 Task: Add Bonne Maman Wild Blueberry Preserves to the cart.
Action: Mouse moved to (785, 280)
Screenshot: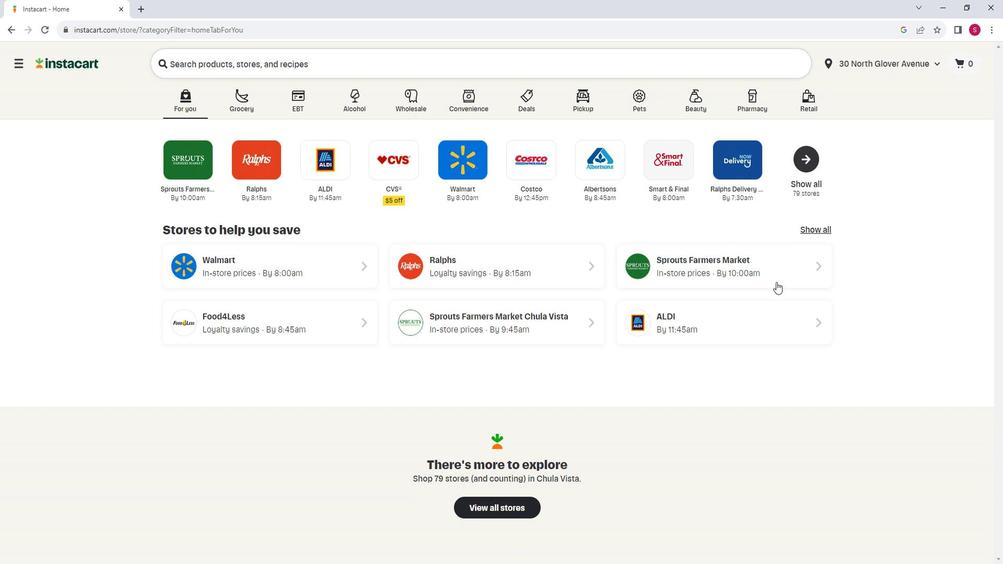 
Action: Mouse pressed left at (785, 280)
Screenshot: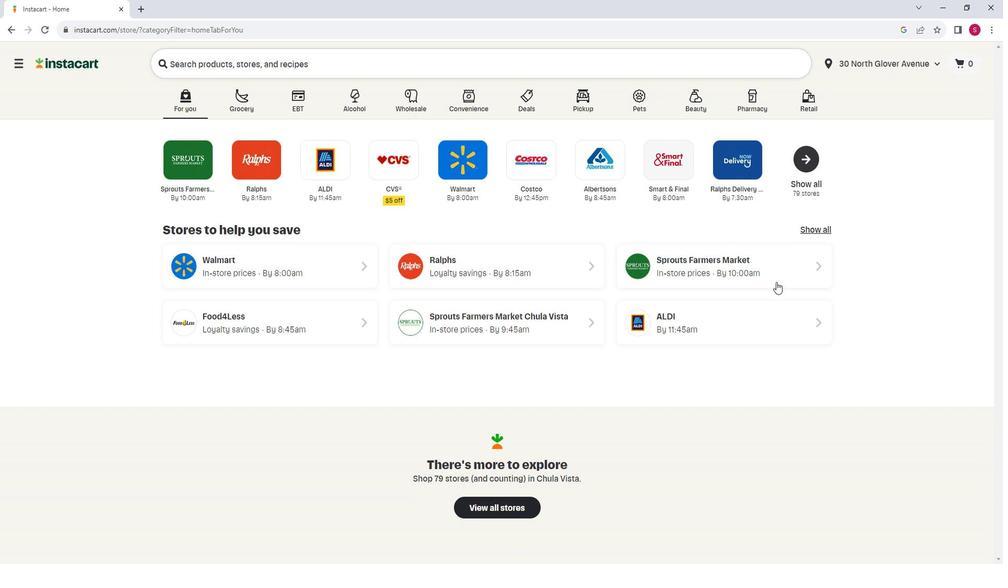 
Action: Mouse moved to (123, 273)
Screenshot: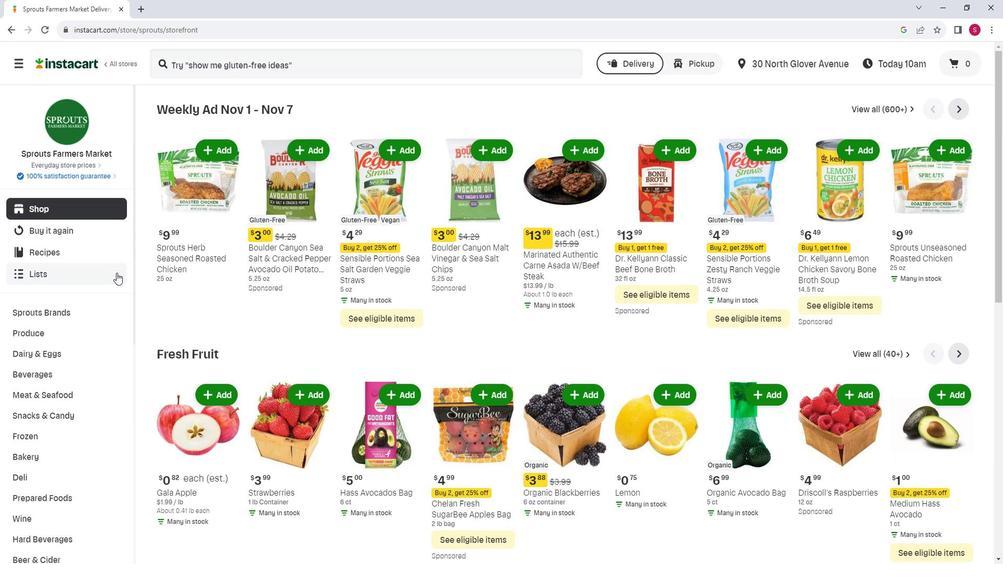 
Action: Mouse scrolled (123, 272) with delta (0, 0)
Screenshot: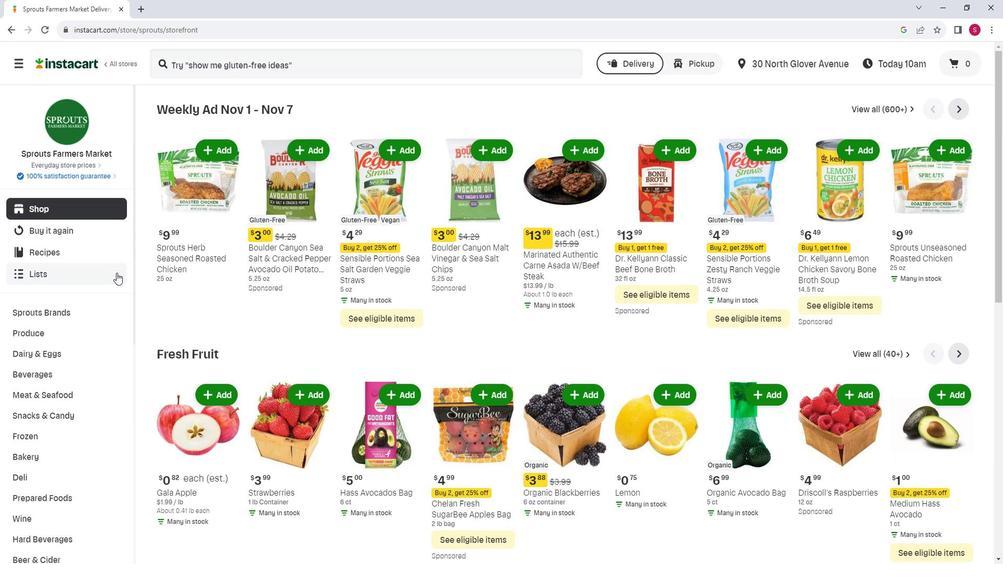 
Action: Mouse moved to (109, 311)
Screenshot: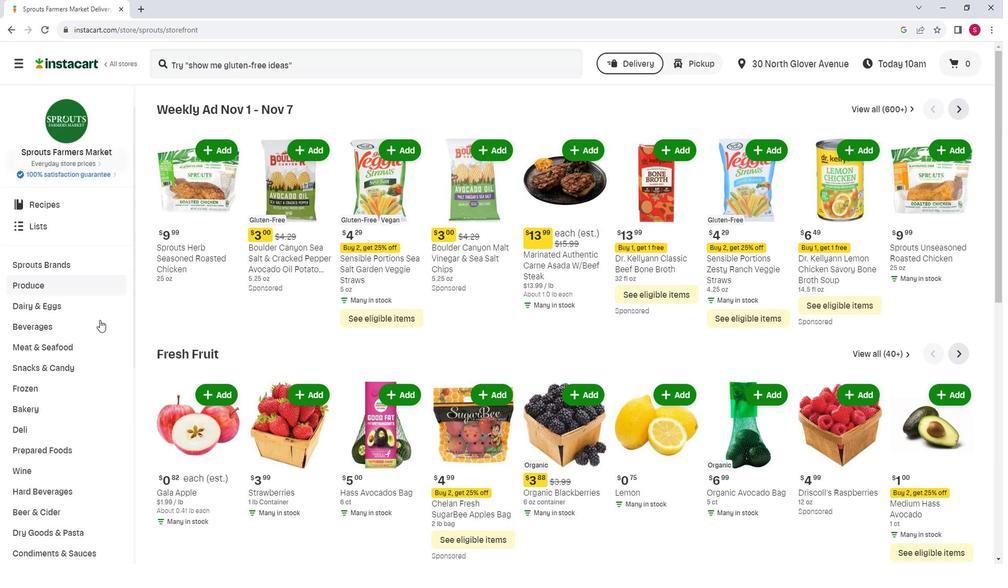 
Action: Mouse scrolled (109, 310) with delta (0, 0)
Screenshot: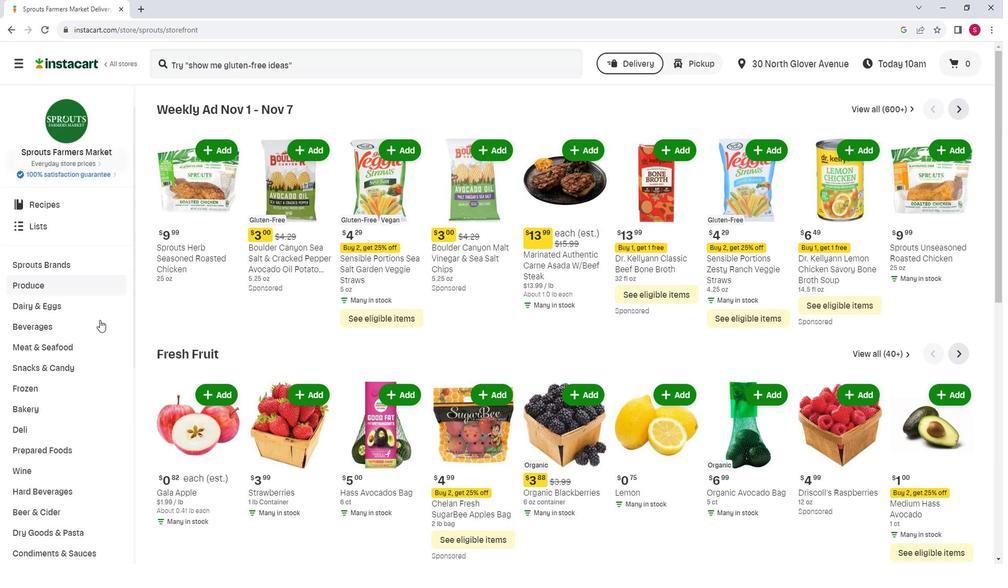 
Action: Mouse moved to (107, 323)
Screenshot: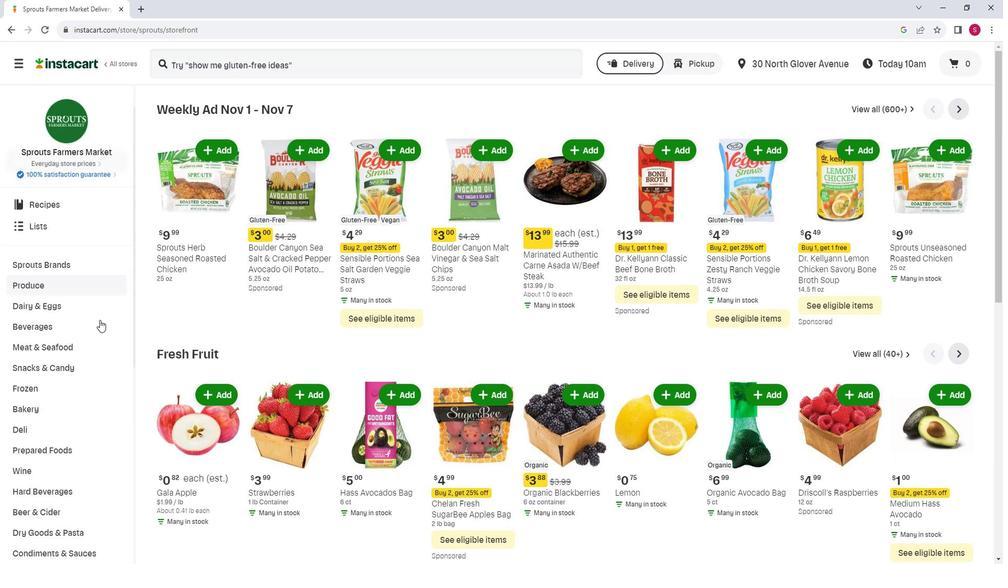 
Action: Mouse scrolled (107, 323) with delta (0, 0)
Screenshot: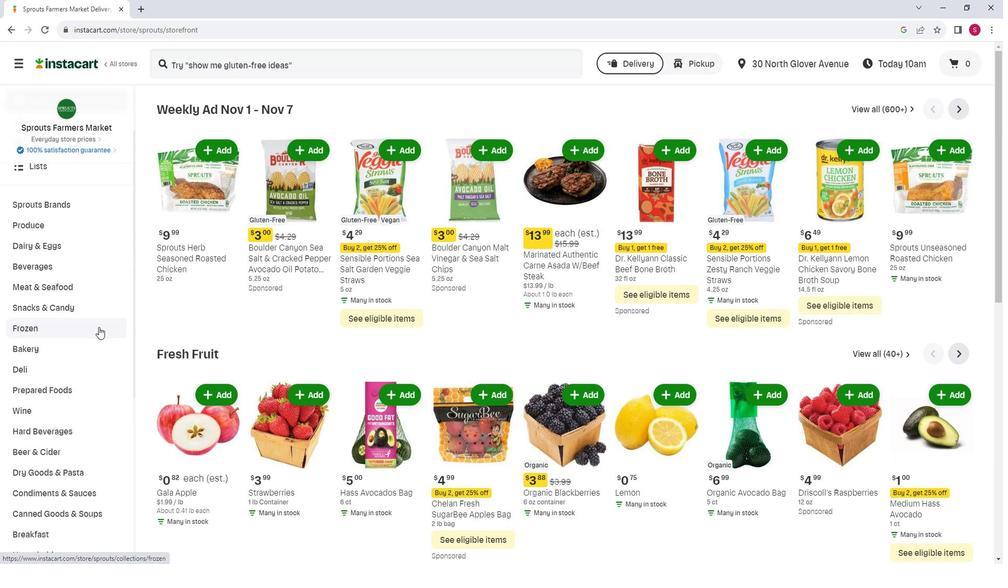 
Action: Mouse moved to (48, 469)
Screenshot: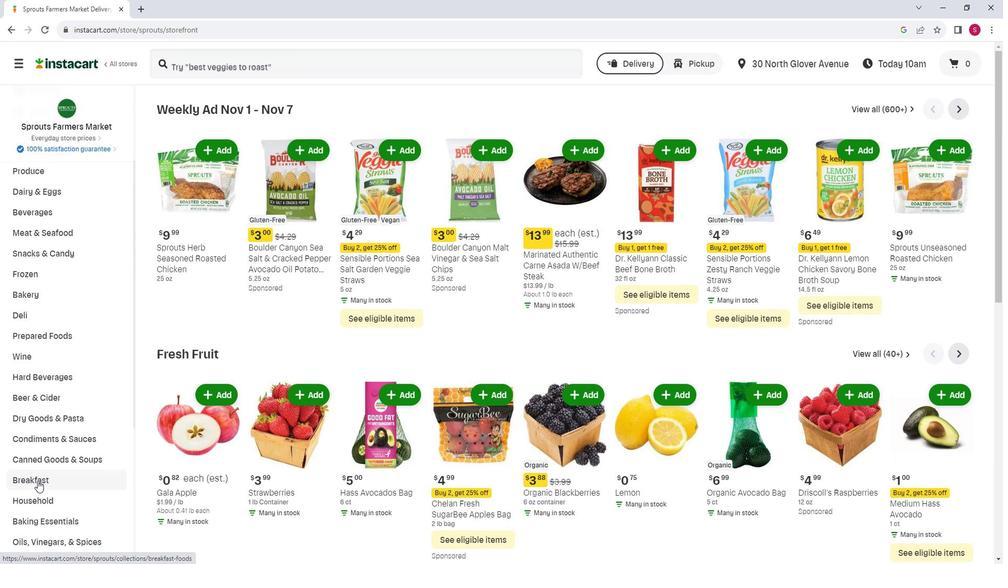 
Action: Mouse pressed left at (48, 469)
Screenshot: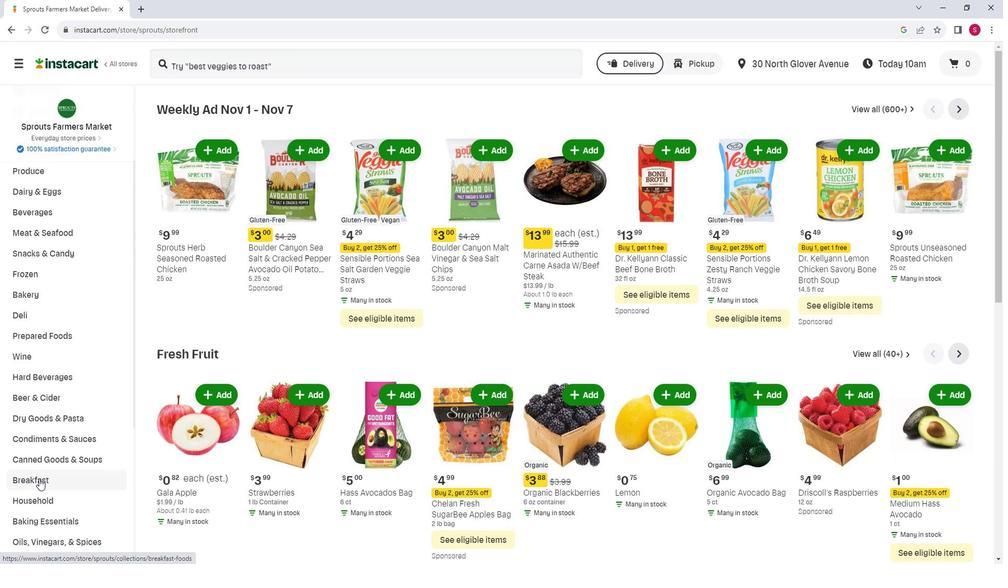 
Action: Mouse moved to (638, 138)
Screenshot: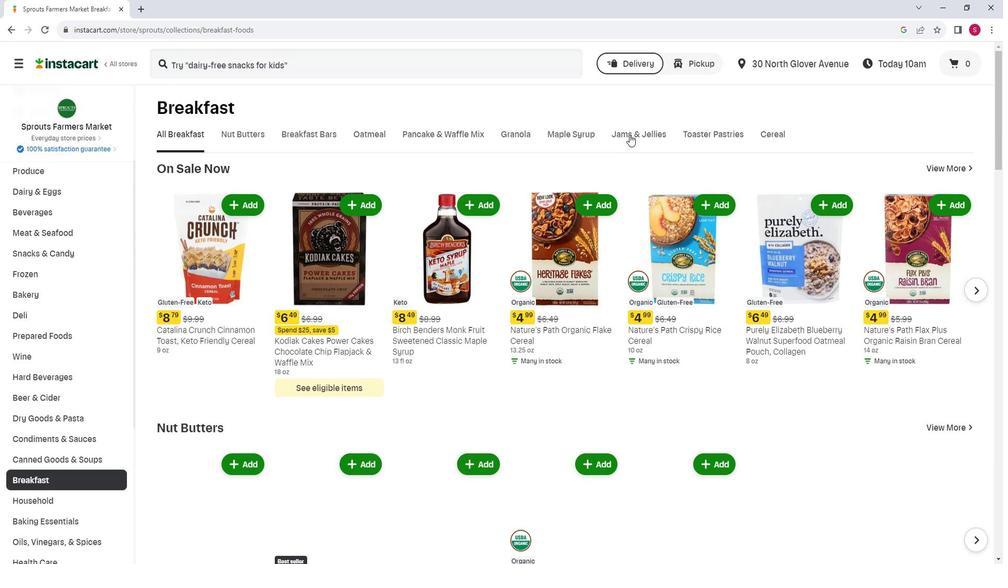 
Action: Mouse pressed left at (638, 138)
Screenshot: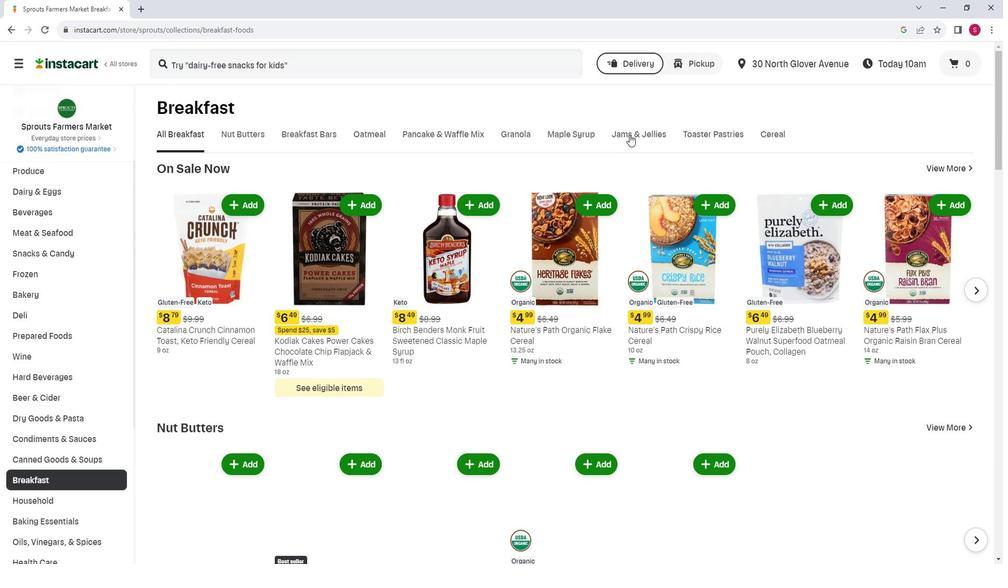 
Action: Mouse moved to (270, 188)
Screenshot: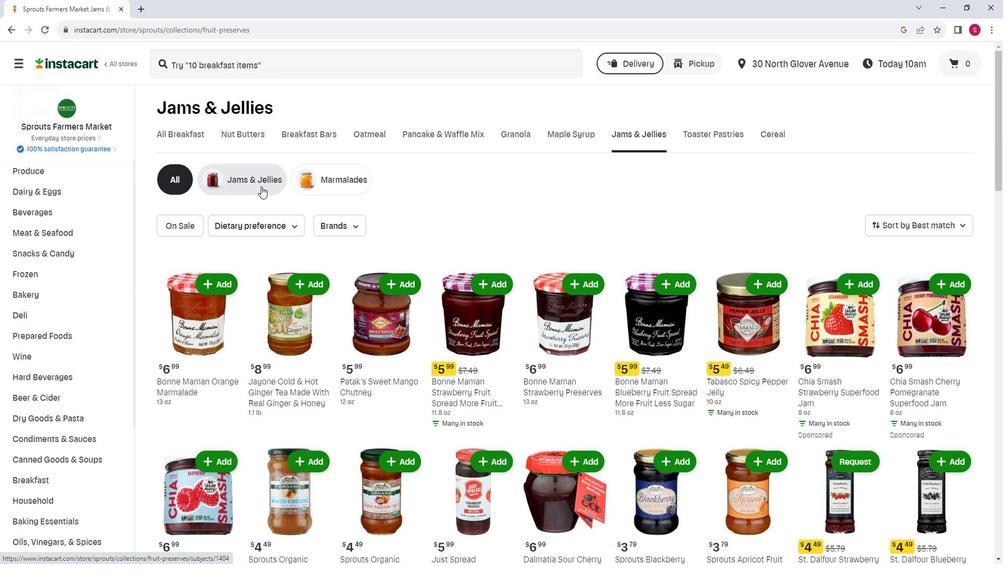 
Action: Mouse pressed left at (270, 188)
Screenshot: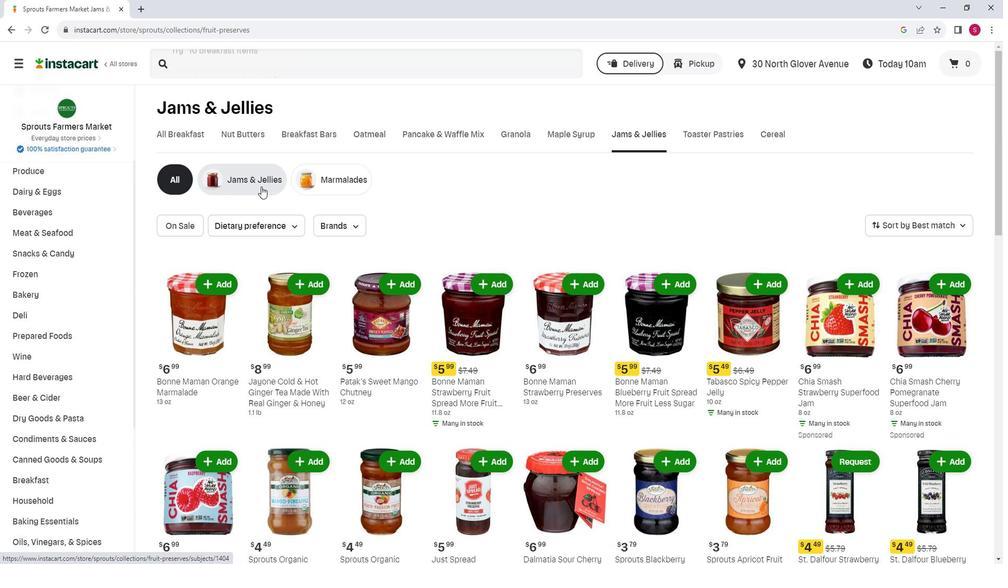 
Action: Mouse moved to (462, 236)
Screenshot: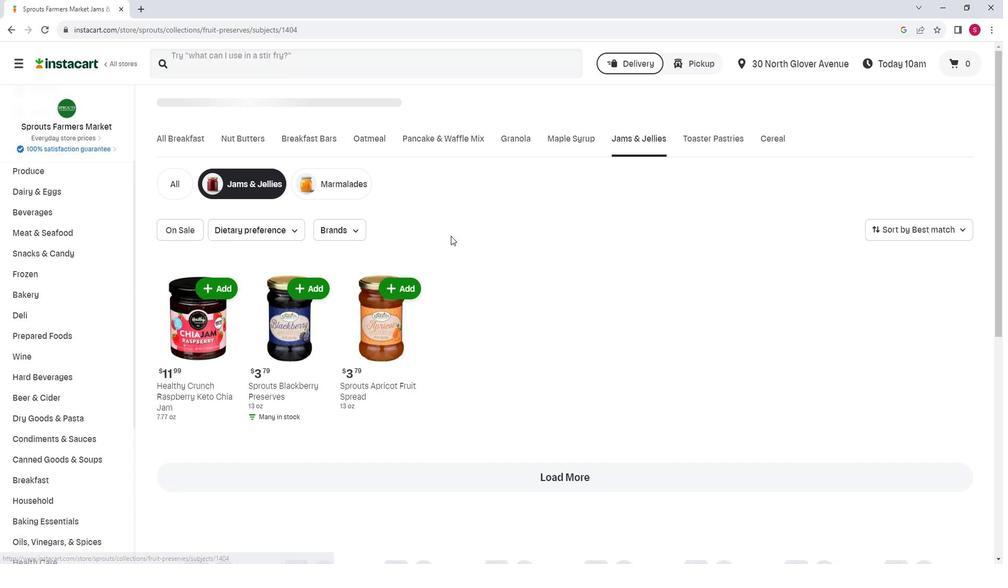 
Action: Mouse scrolled (462, 236) with delta (0, 0)
Screenshot: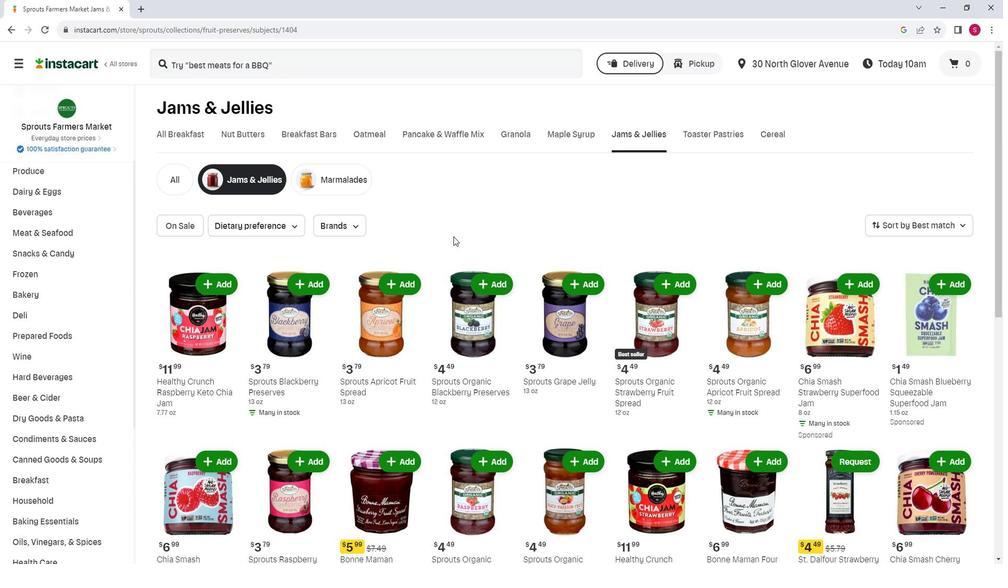 
Action: Mouse moved to (623, 317)
Screenshot: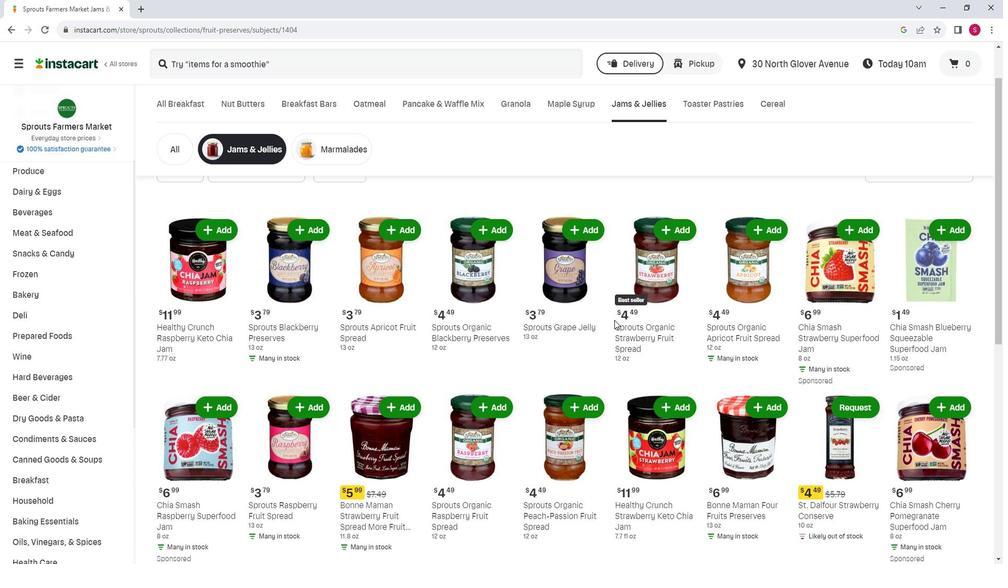 
Action: Mouse scrolled (623, 316) with delta (0, 0)
Screenshot: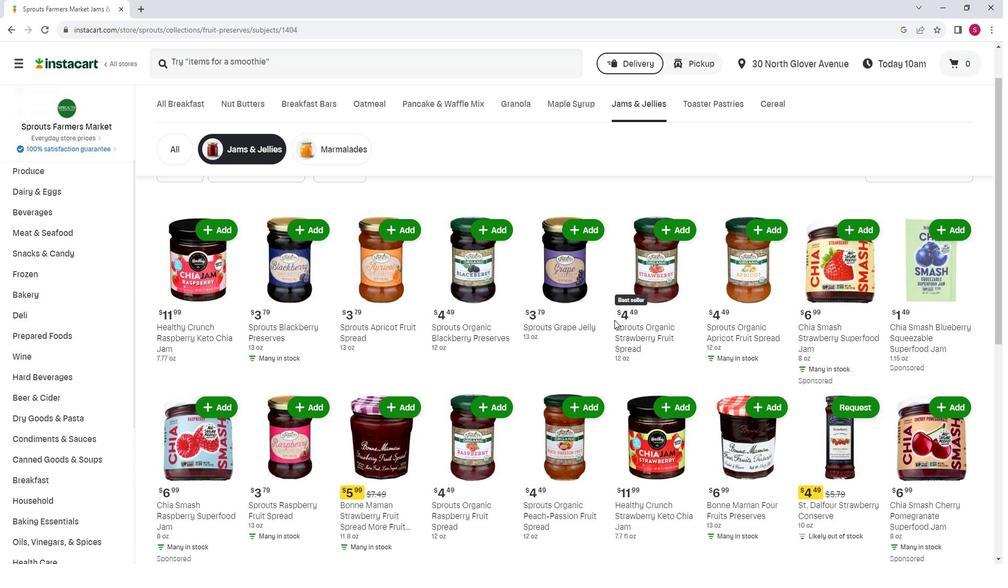 
Action: Mouse moved to (446, 303)
Screenshot: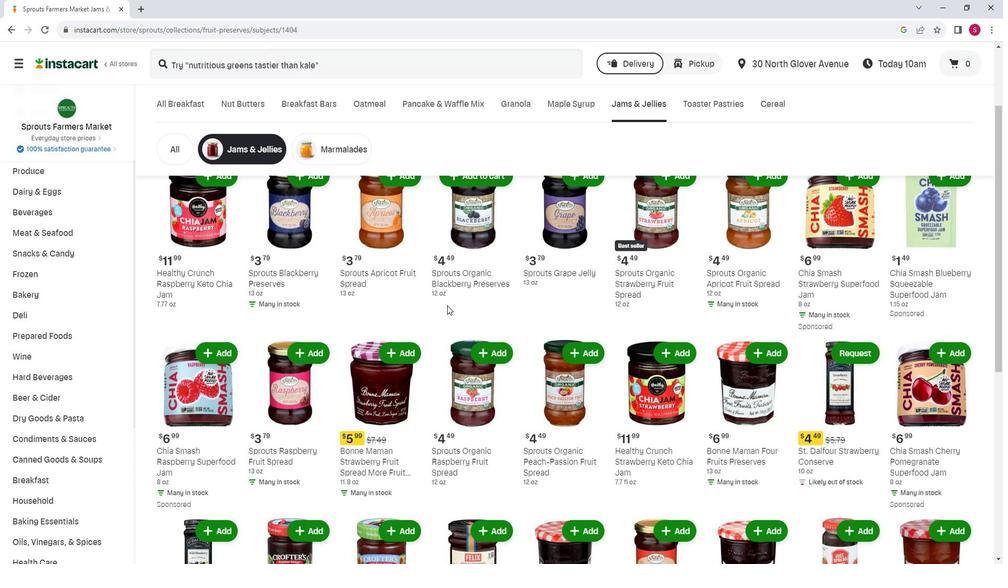
Action: Mouse scrolled (446, 302) with delta (0, 0)
Screenshot: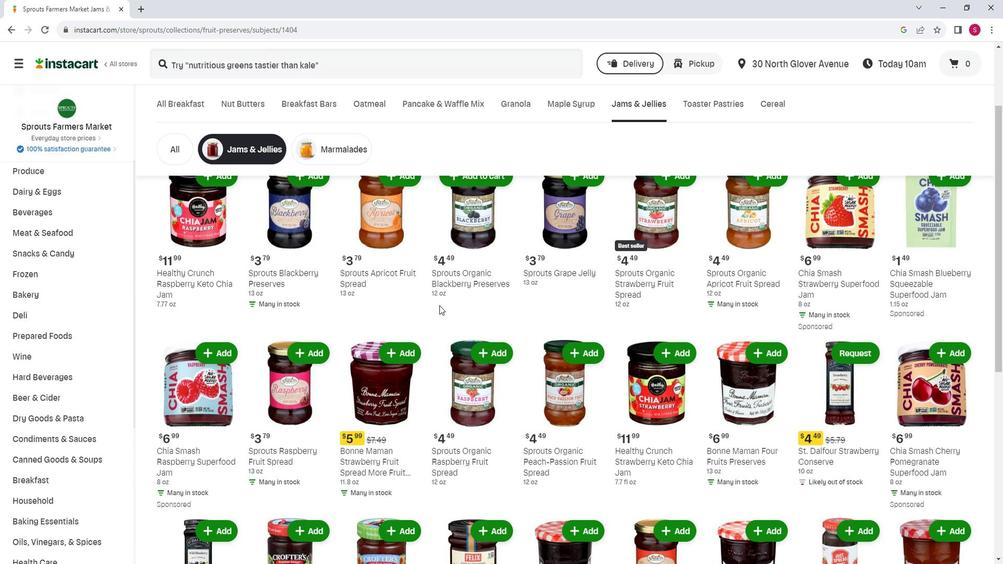 
Action: Mouse moved to (264, 271)
Screenshot: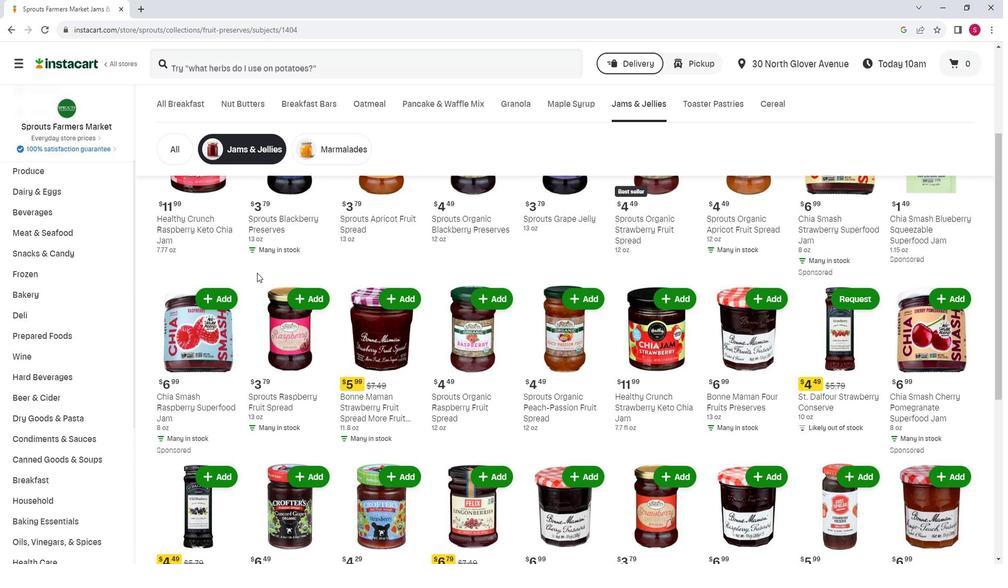 
Action: Mouse scrolled (264, 271) with delta (0, 0)
Screenshot: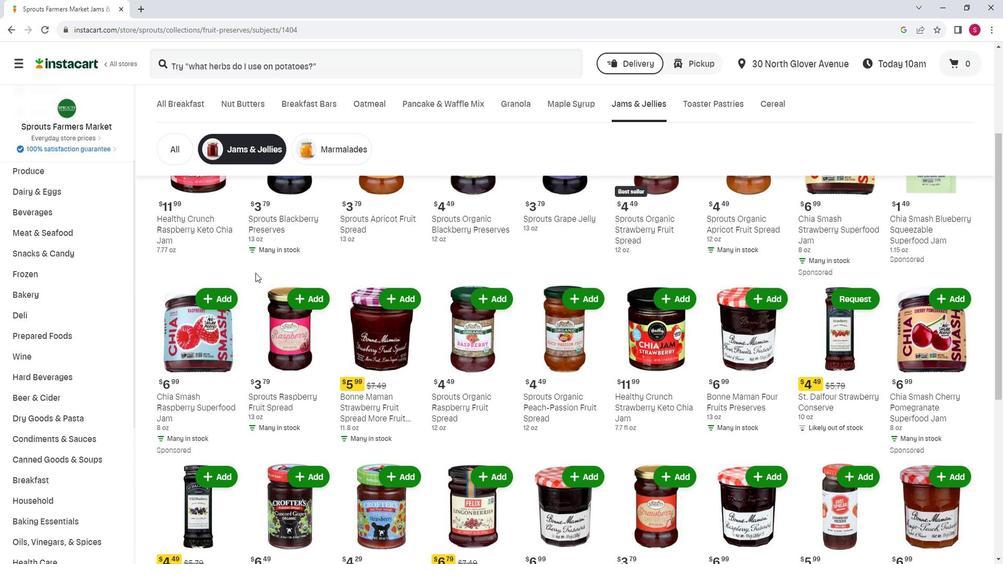 
Action: Mouse moved to (263, 272)
Screenshot: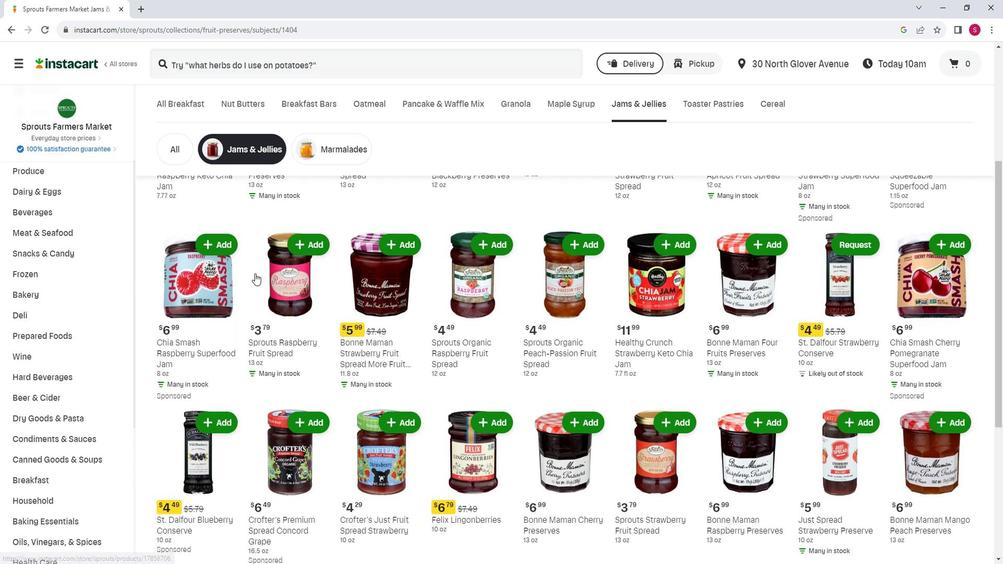 
Action: Mouse scrolled (263, 272) with delta (0, 0)
Screenshot: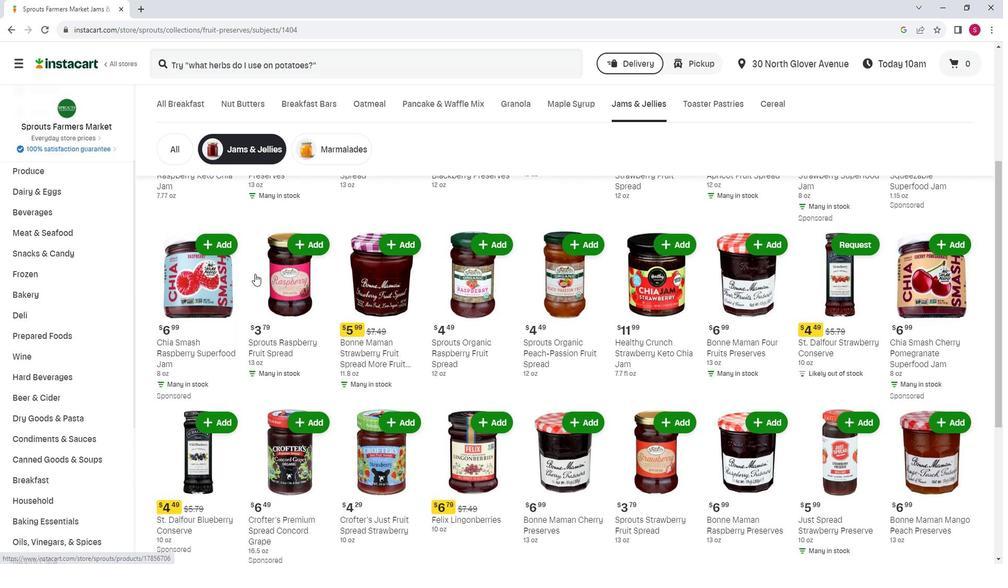 
Action: Mouse moved to (432, 345)
Screenshot: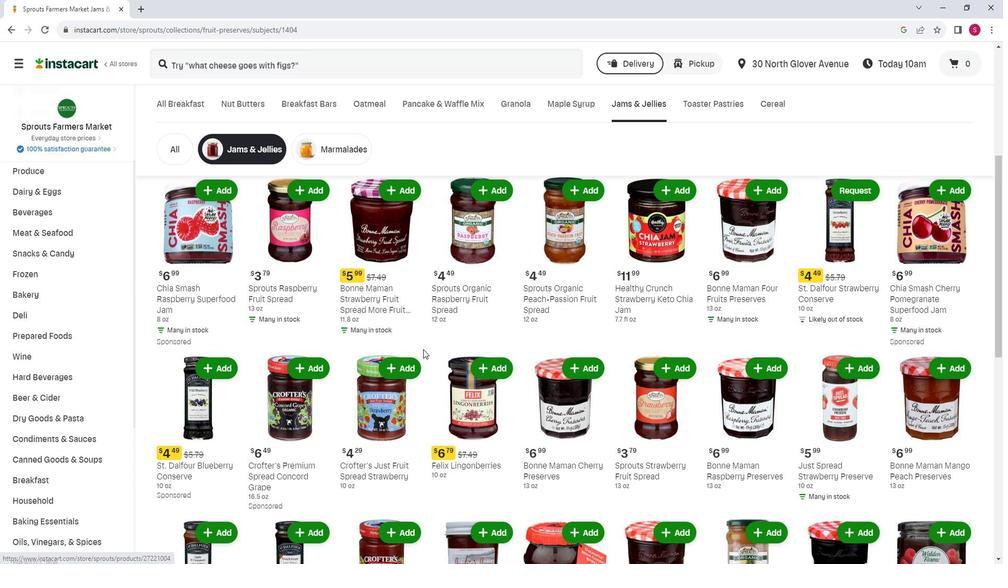 
Action: Mouse scrolled (432, 344) with delta (0, 0)
Screenshot: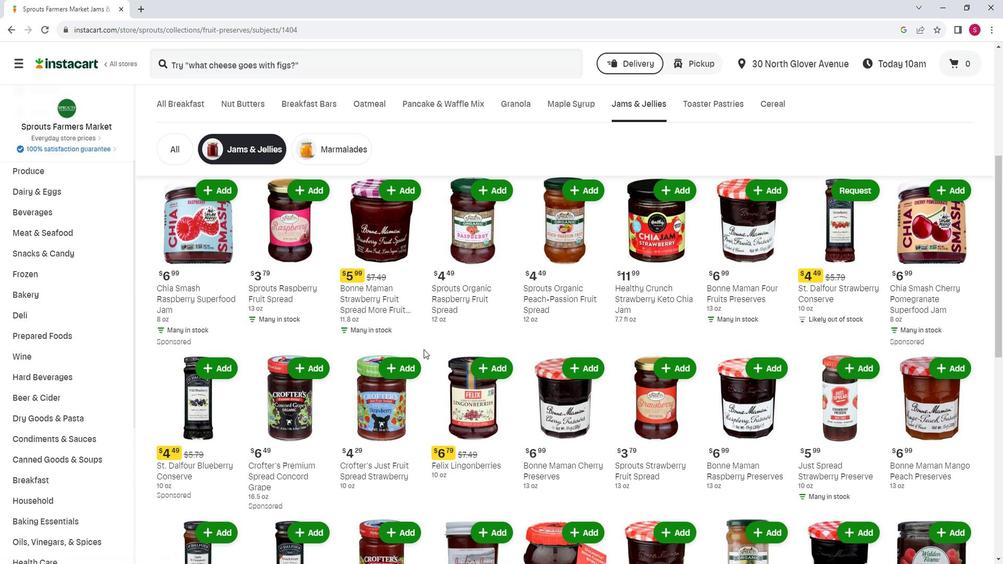 
Action: Mouse moved to (473, 352)
Screenshot: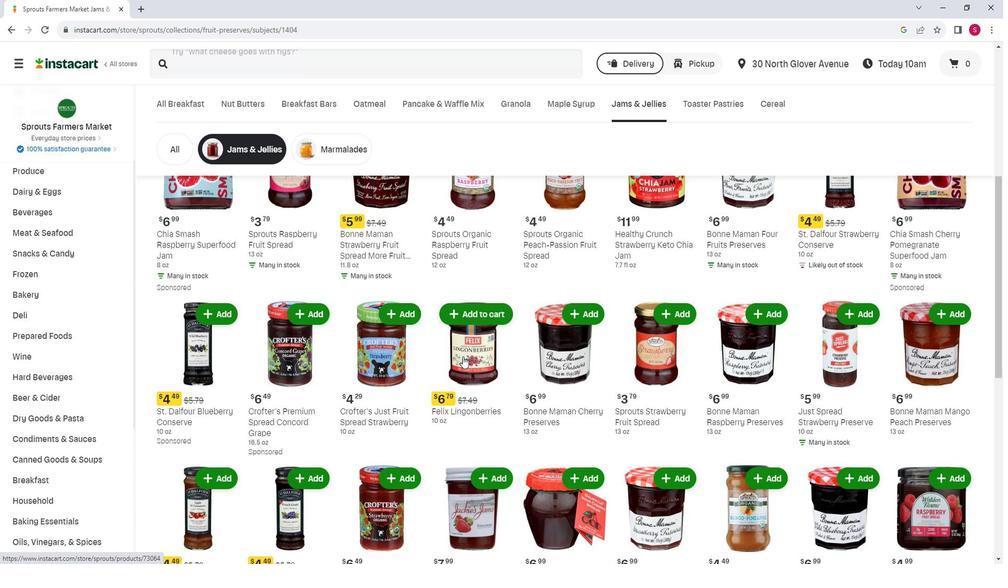 
Action: Mouse scrolled (473, 351) with delta (0, 0)
Screenshot: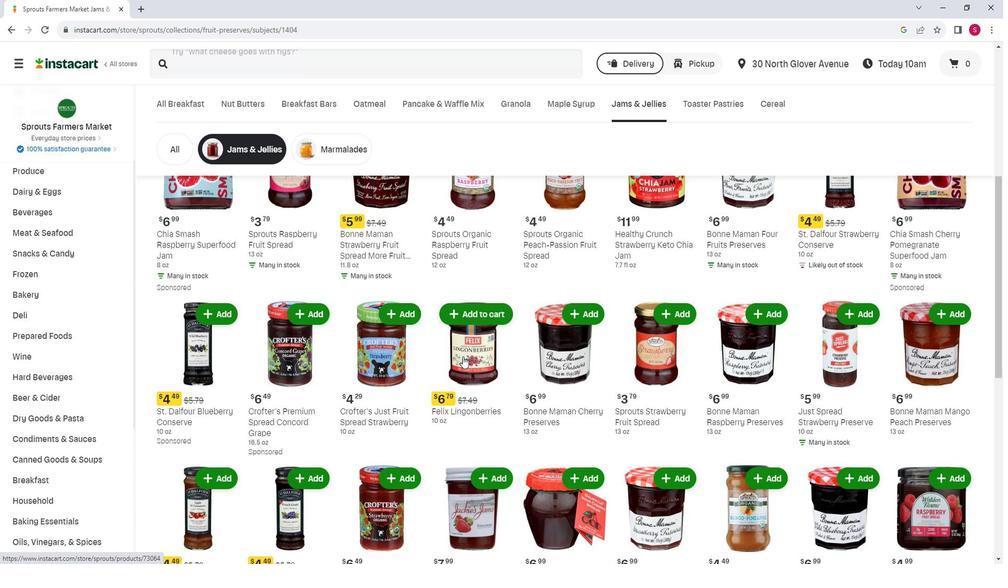 
Action: Mouse moved to (475, 352)
Screenshot: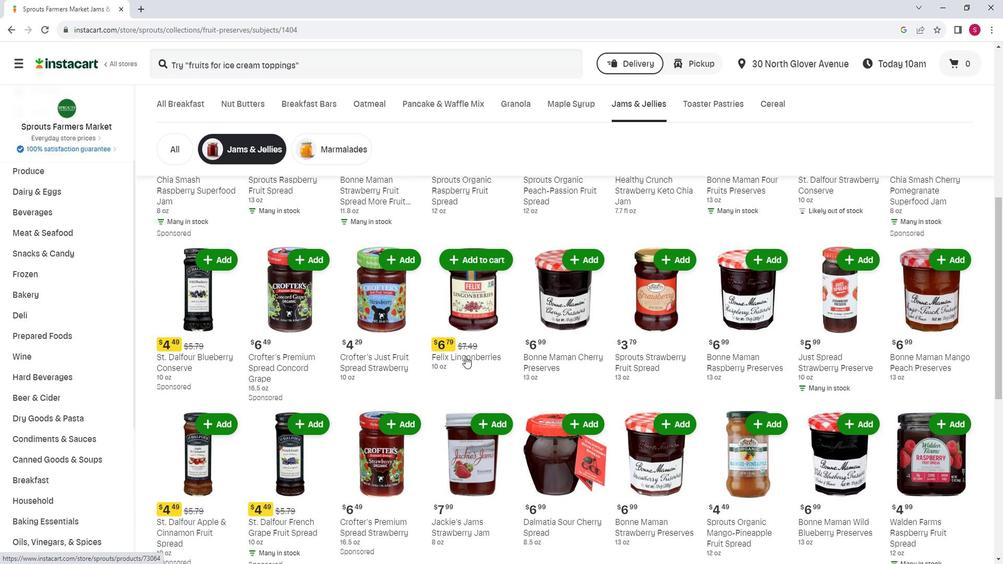 
Action: Mouse scrolled (475, 351) with delta (0, 0)
Screenshot: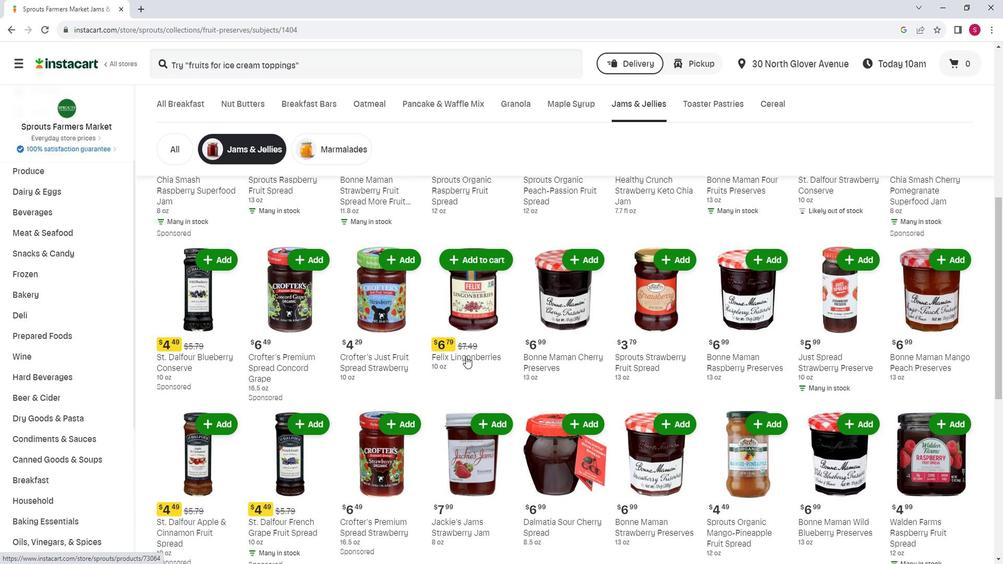 
Action: Mouse moved to (475, 352)
Screenshot: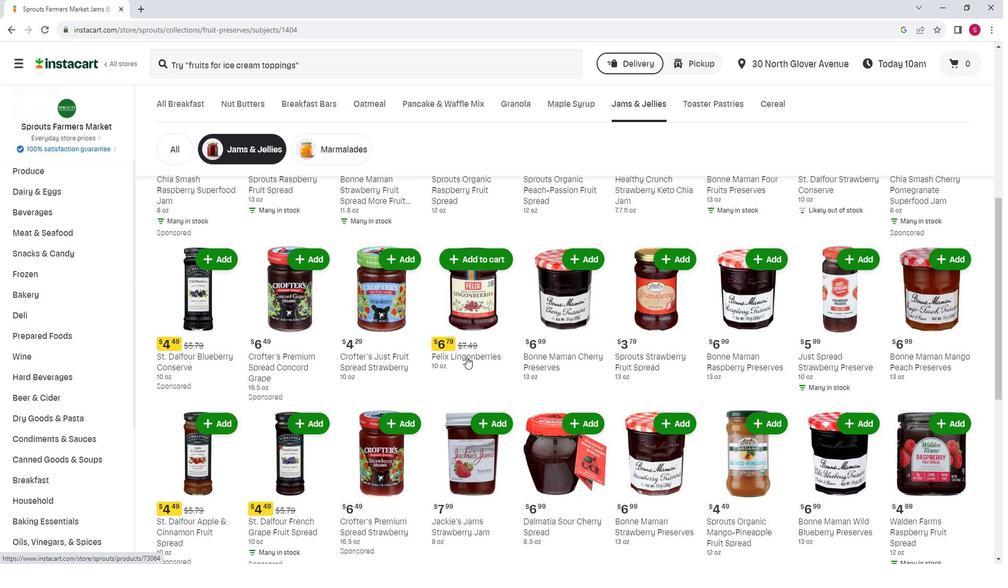 
Action: Mouse scrolled (475, 352) with delta (0, 0)
Screenshot: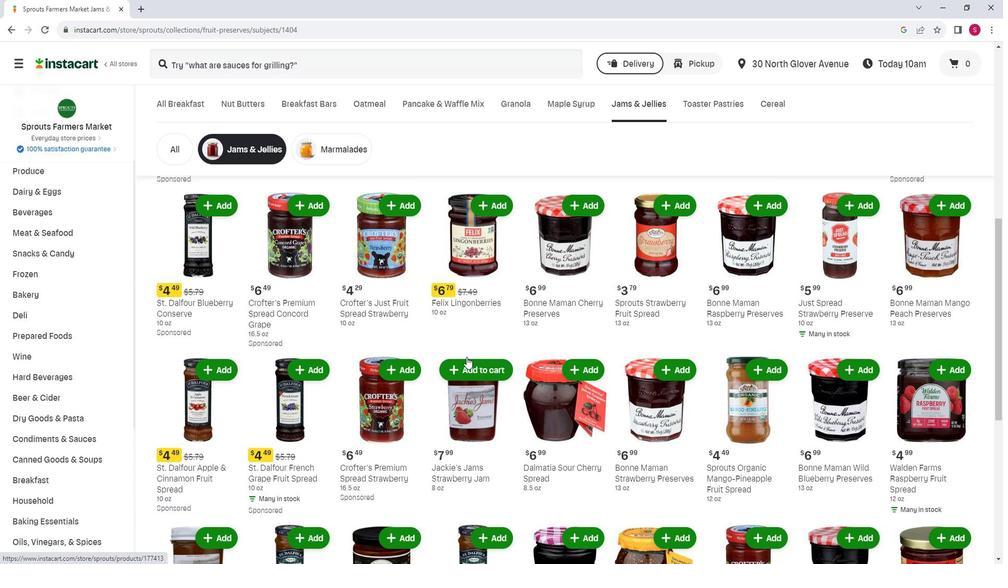 
Action: Mouse moved to (882, 312)
Screenshot: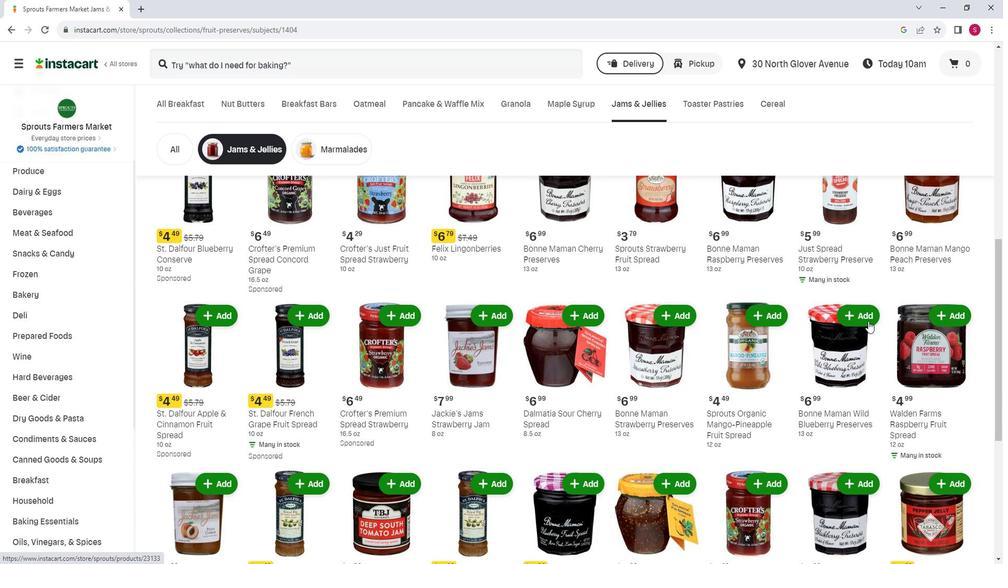 
Action: Mouse pressed left at (882, 312)
Screenshot: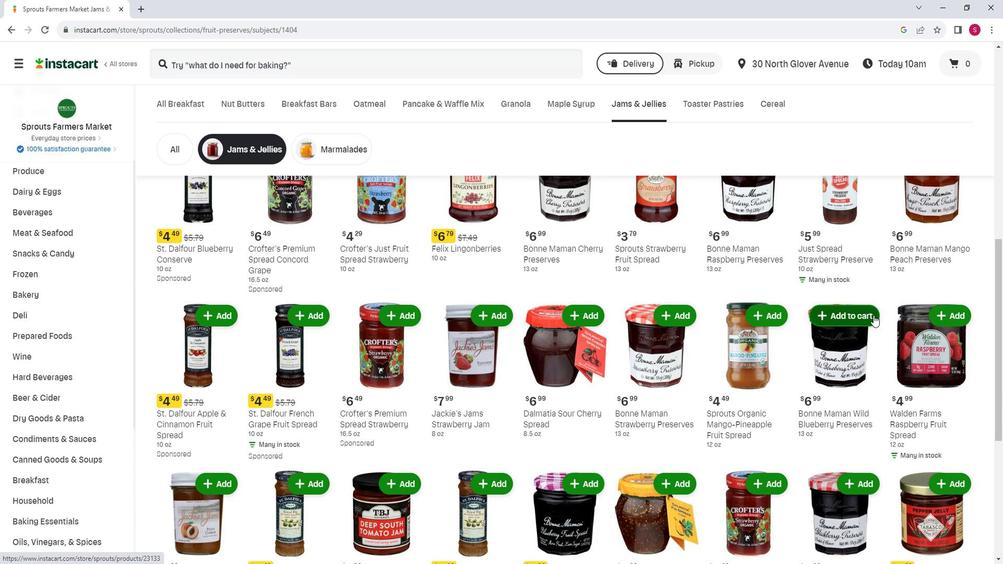
Action: Mouse moved to (879, 278)
Screenshot: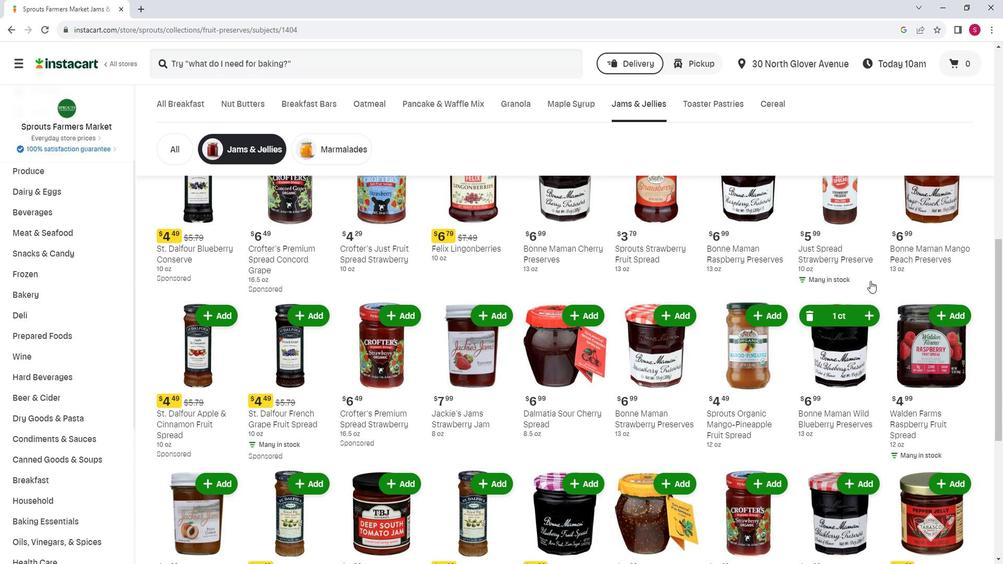 
